 Task: Toggle and save the option "Resize interface to video size" to customize the look and feel of the interface.
Action: Mouse moved to (123, 17)
Screenshot: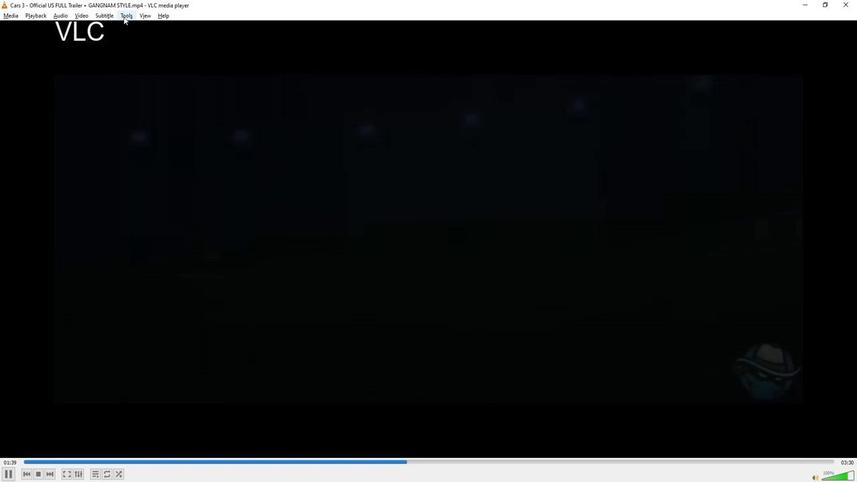 
Action: Mouse pressed left at (123, 17)
Screenshot: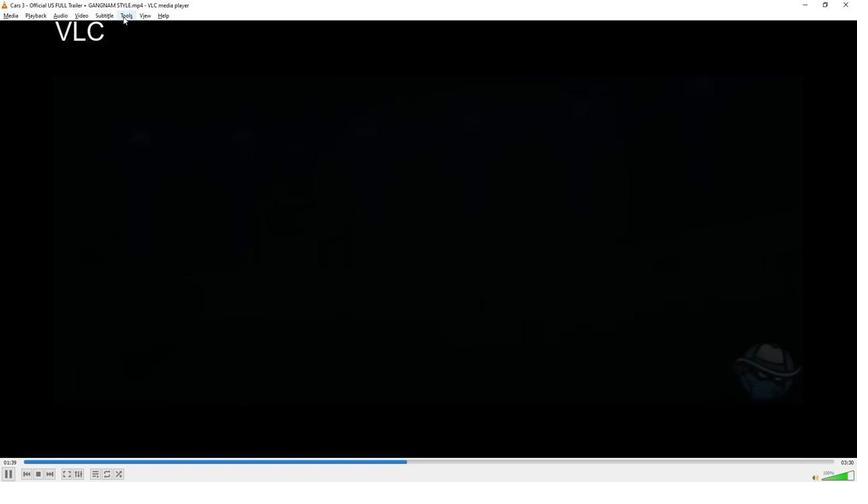 
Action: Mouse moved to (143, 122)
Screenshot: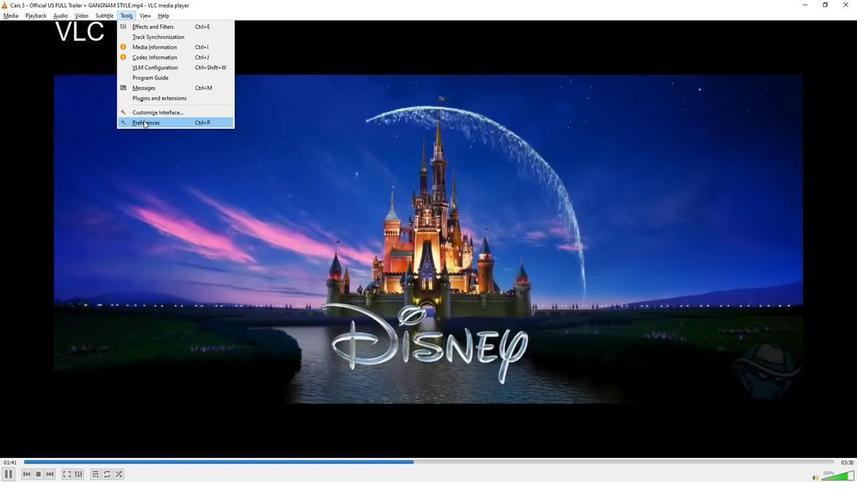 
Action: Mouse pressed left at (143, 122)
Screenshot: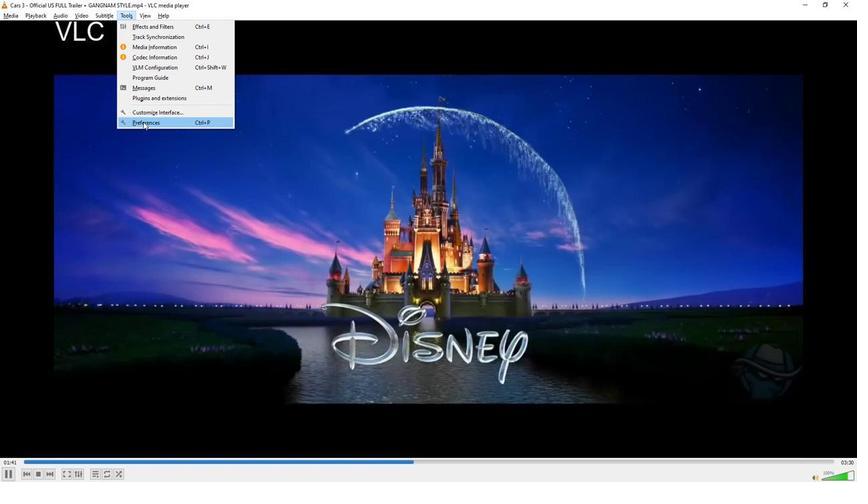 
Action: Mouse moved to (570, 217)
Screenshot: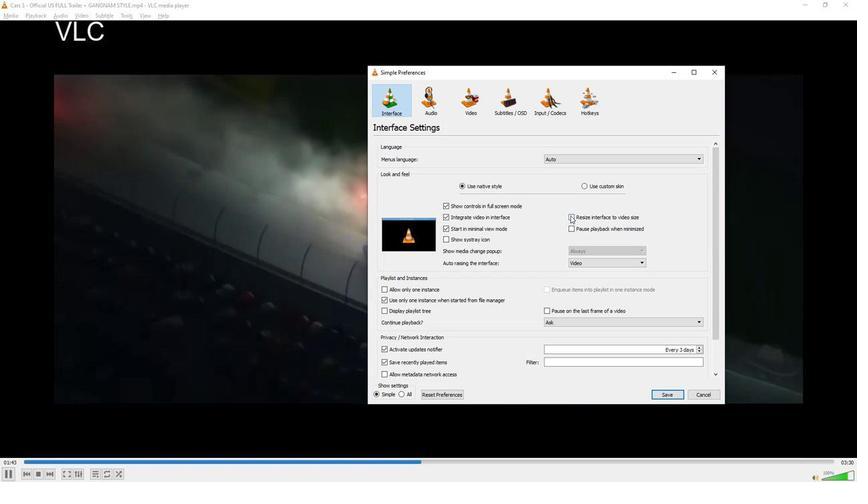 
Action: Mouse pressed left at (570, 217)
Screenshot: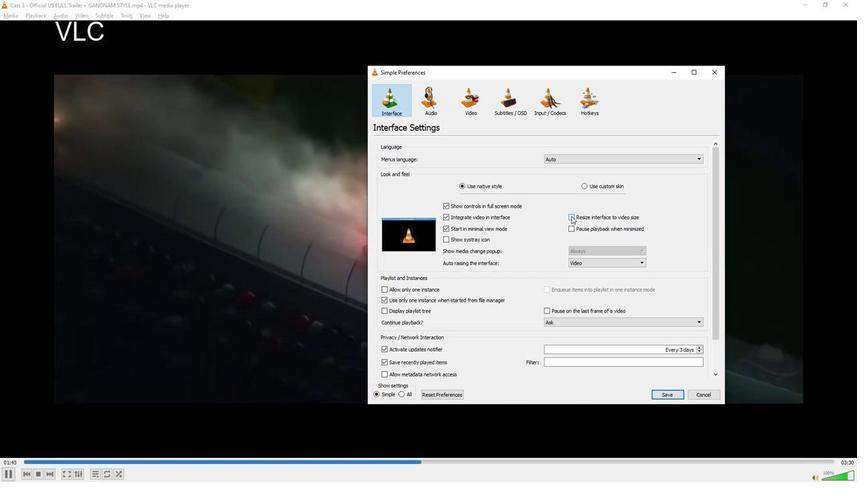 
Action: Mouse moved to (667, 393)
Screenshot: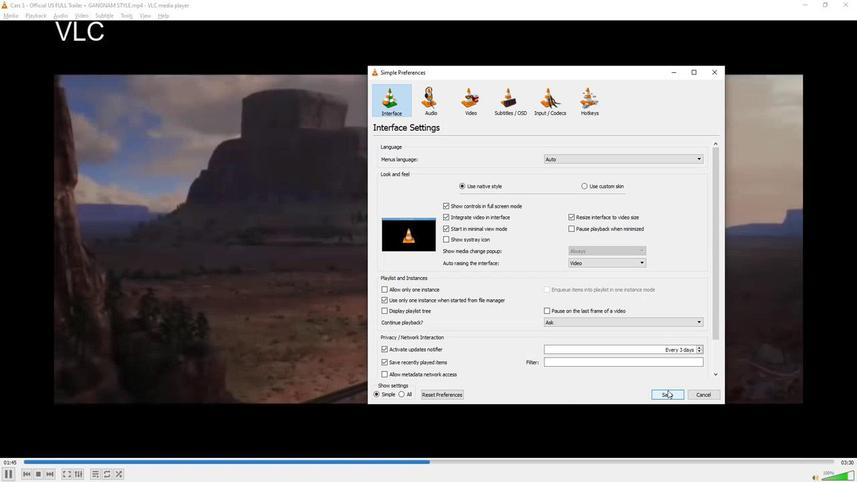 
Action: Mouse pressed left at (667, 393)
Screenshot: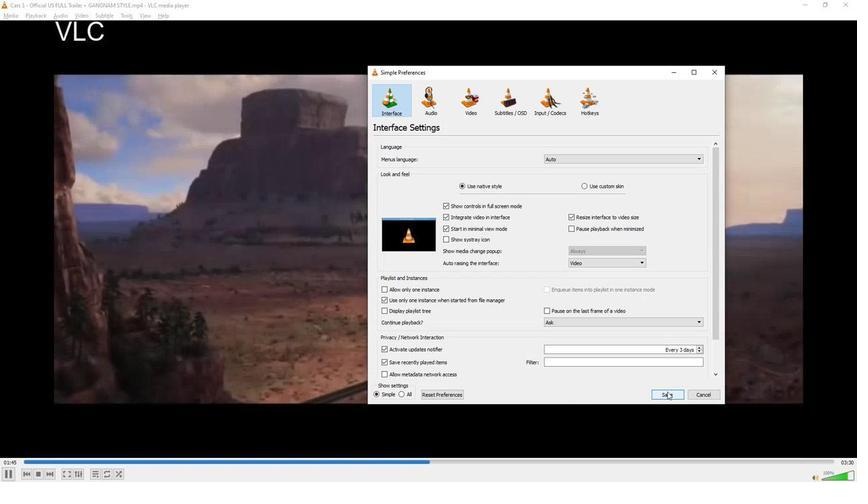 
Action: Mouse moved to (664, 397)
Screenshot: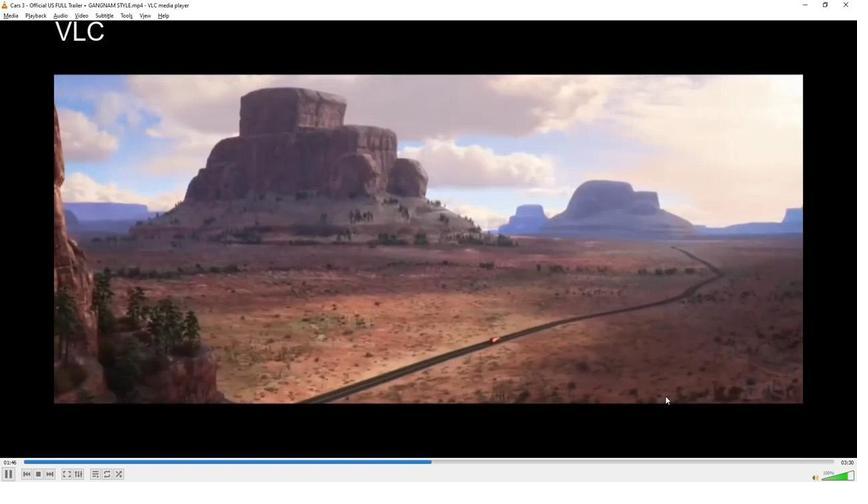 
